 Task: Look for products from Celsius only.
Action: Mouse pressed left at (30, 152)
Screenshot: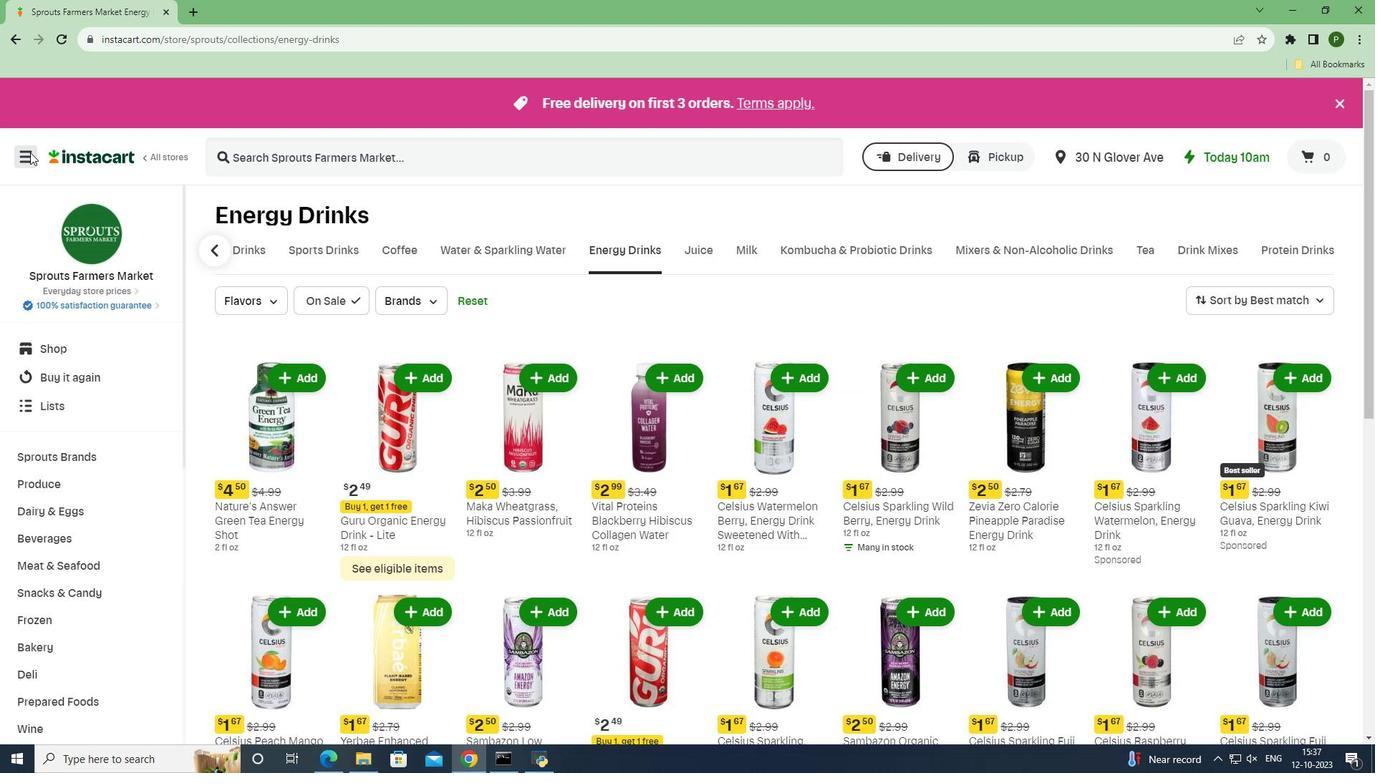 
Action: Mouse moved to (50, 376)
Screenshot: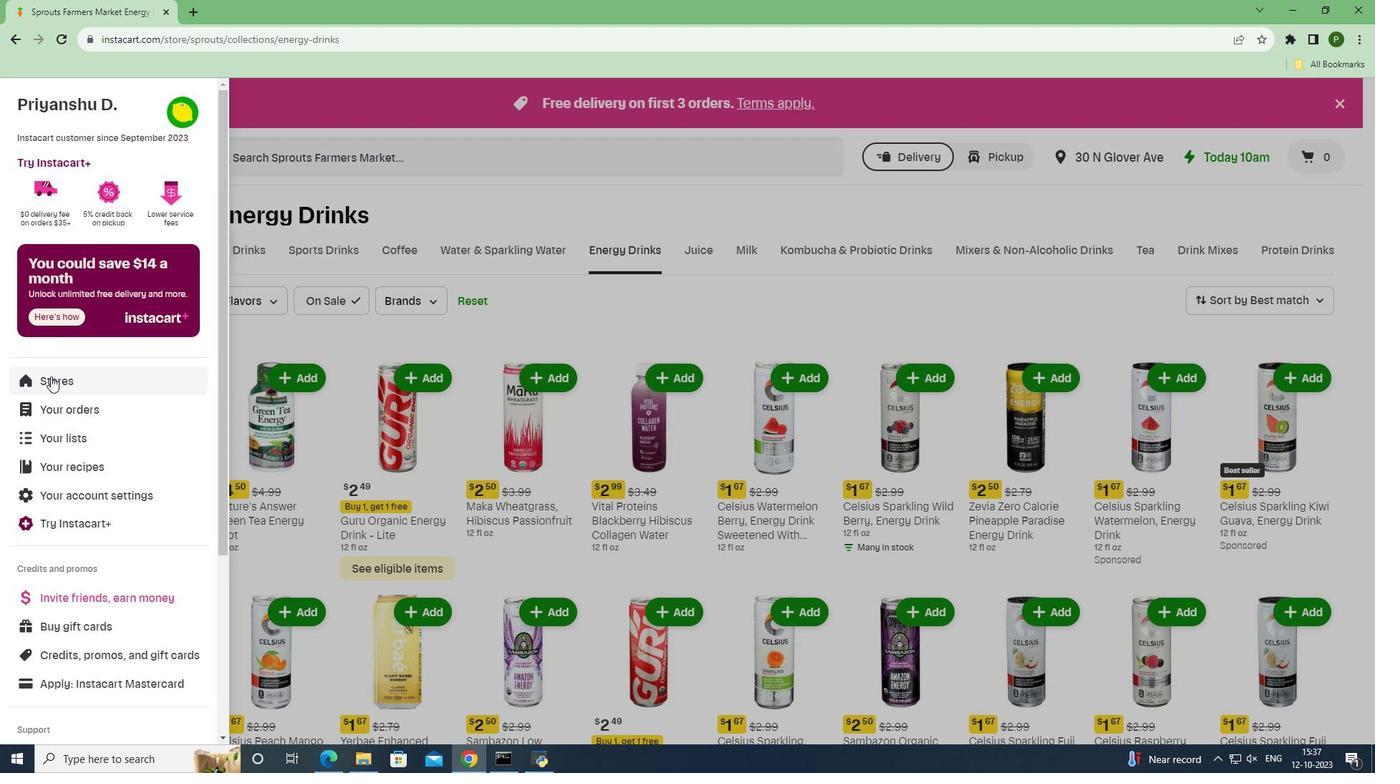 
Action: Mouse pressed left at (50, 376)
Screenshot: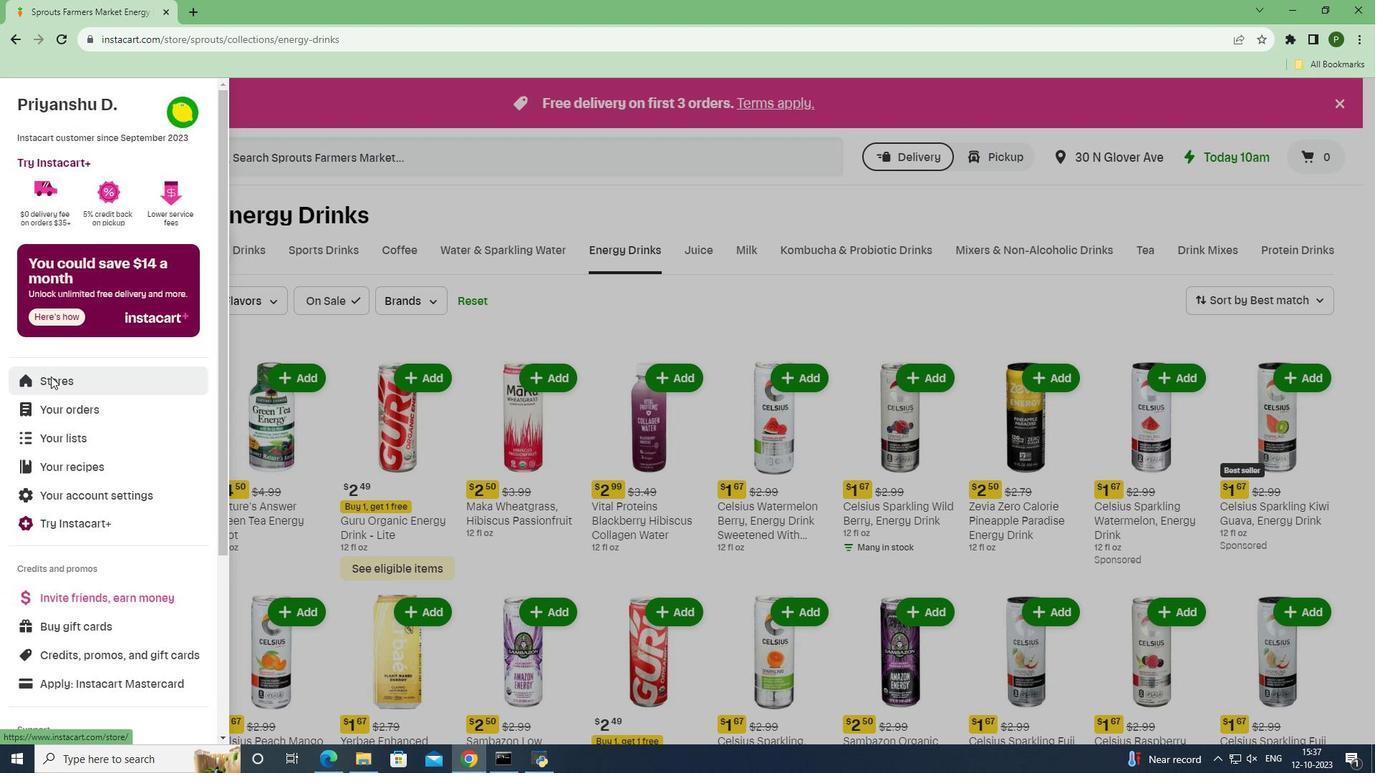 
Action: Mouse moved to (340, 166)
Screenshot: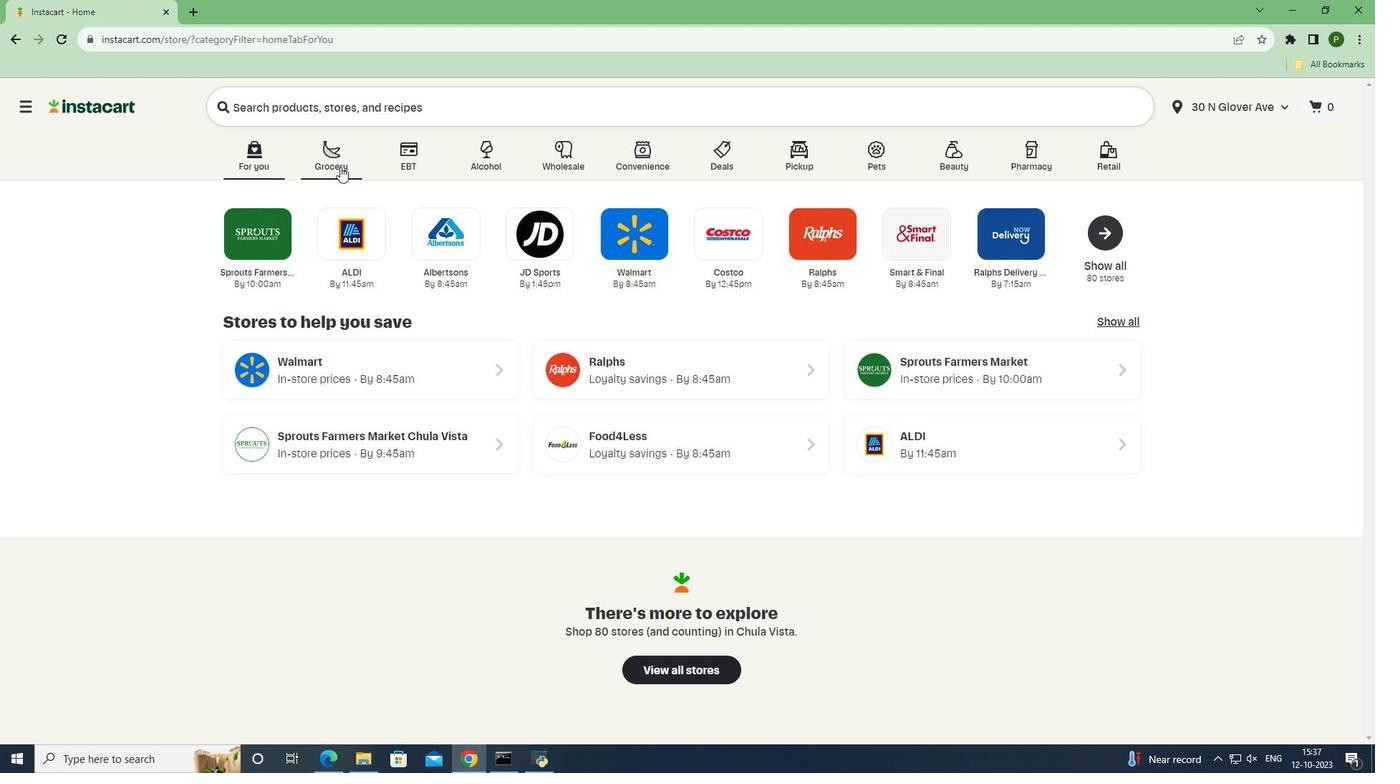 
Action: Mouse pressed left at (340, 166)
Screenshot: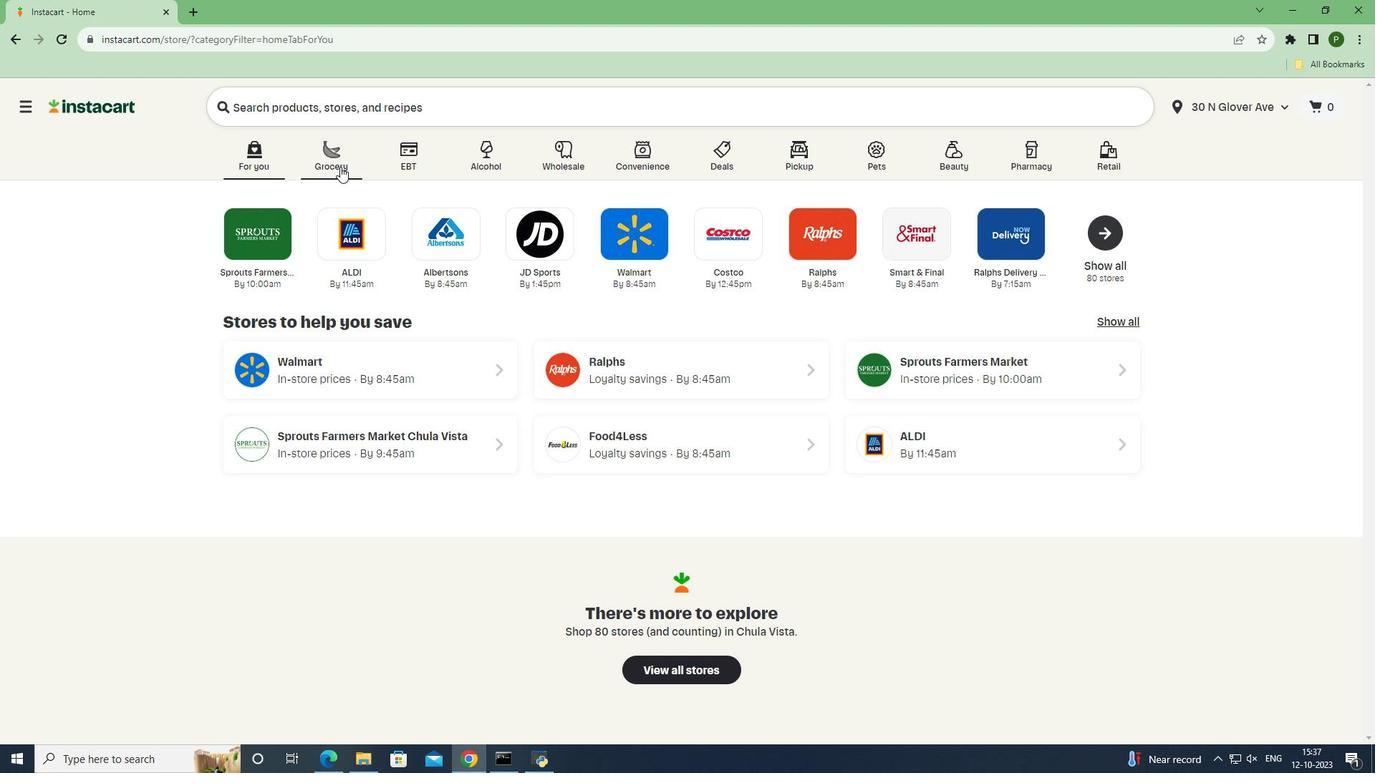 
Action: Mouse moved to (598, 345)
Screenshot: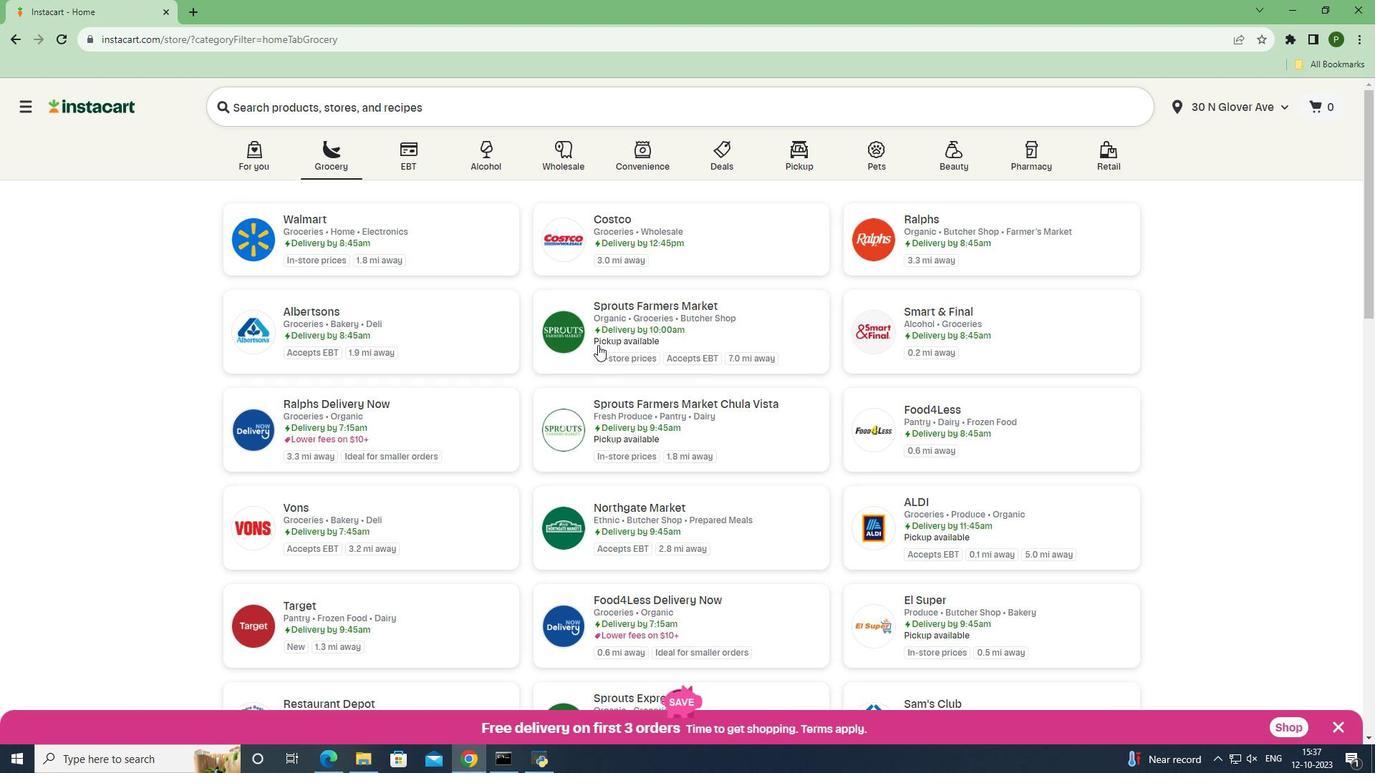 
Action: Mouse pressed left at (598, 345)
Screenshot: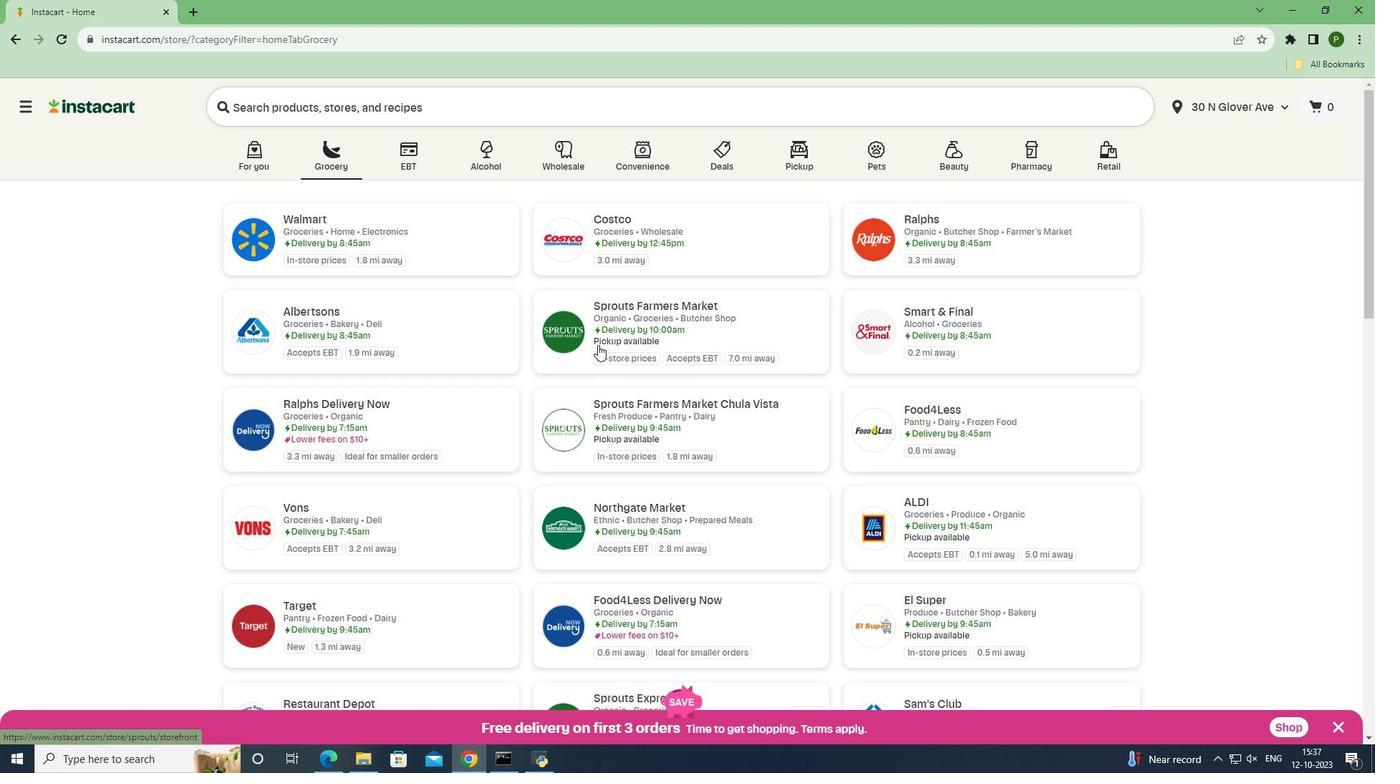 
Action: Mouse moved to (78, 540)
Screenshot: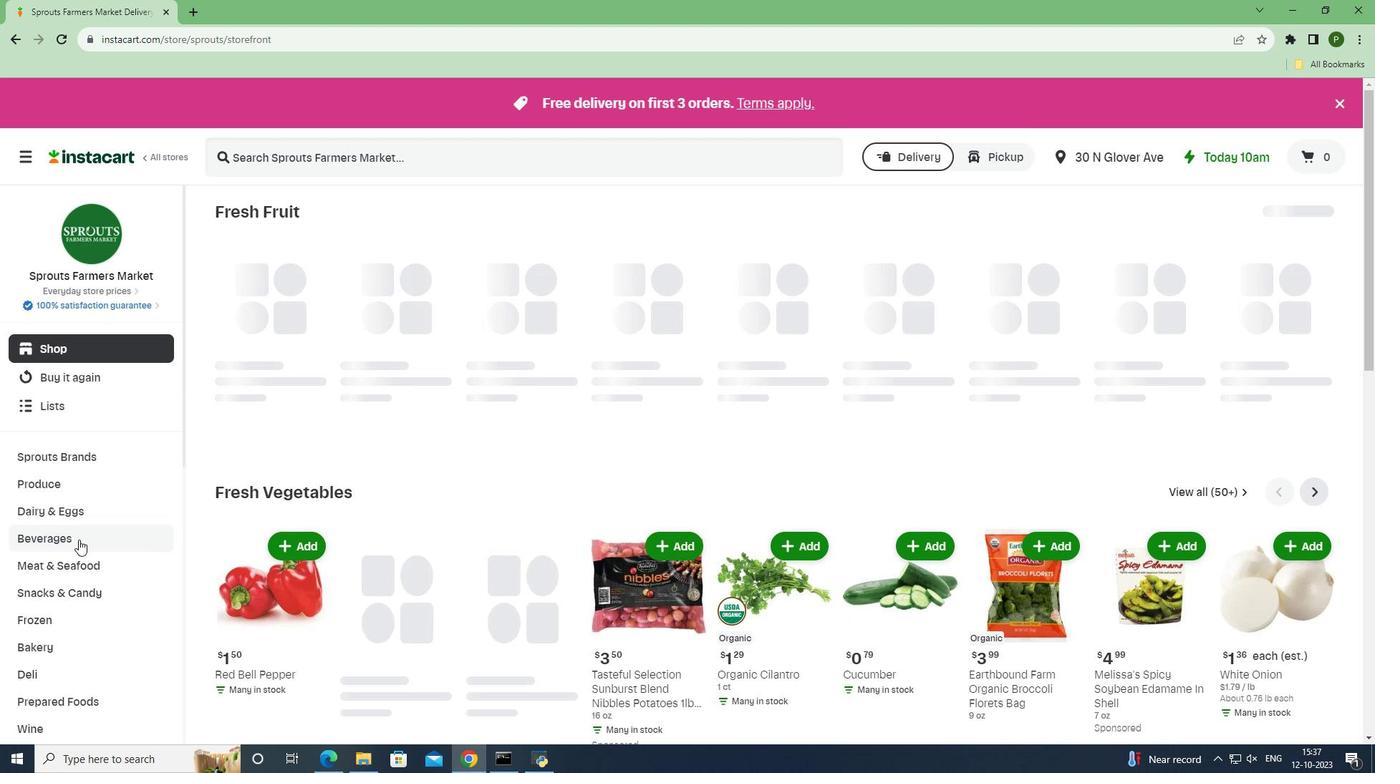 
Action: Mouse pressed left at (78, 540)
Screenshot: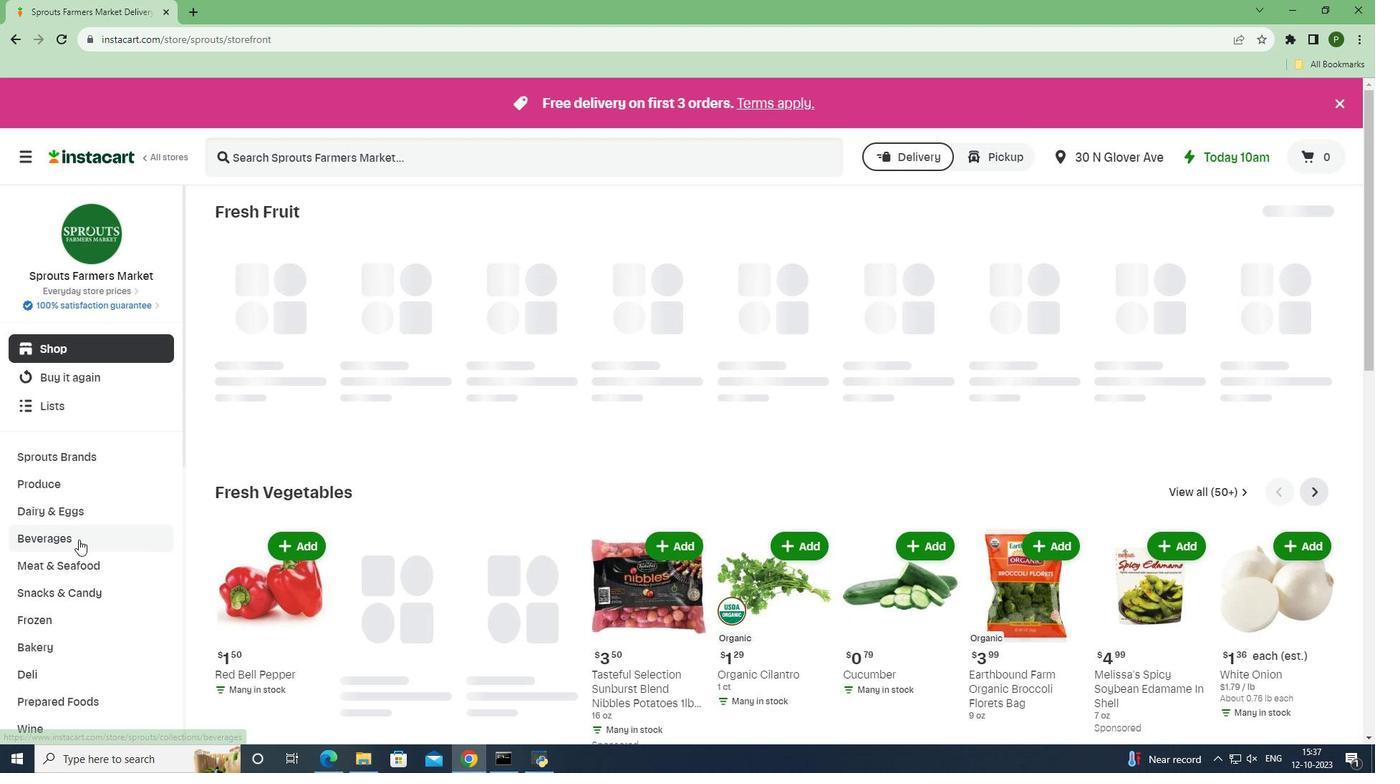 
Action: Mouse moved to (747, 250)
Screenshot: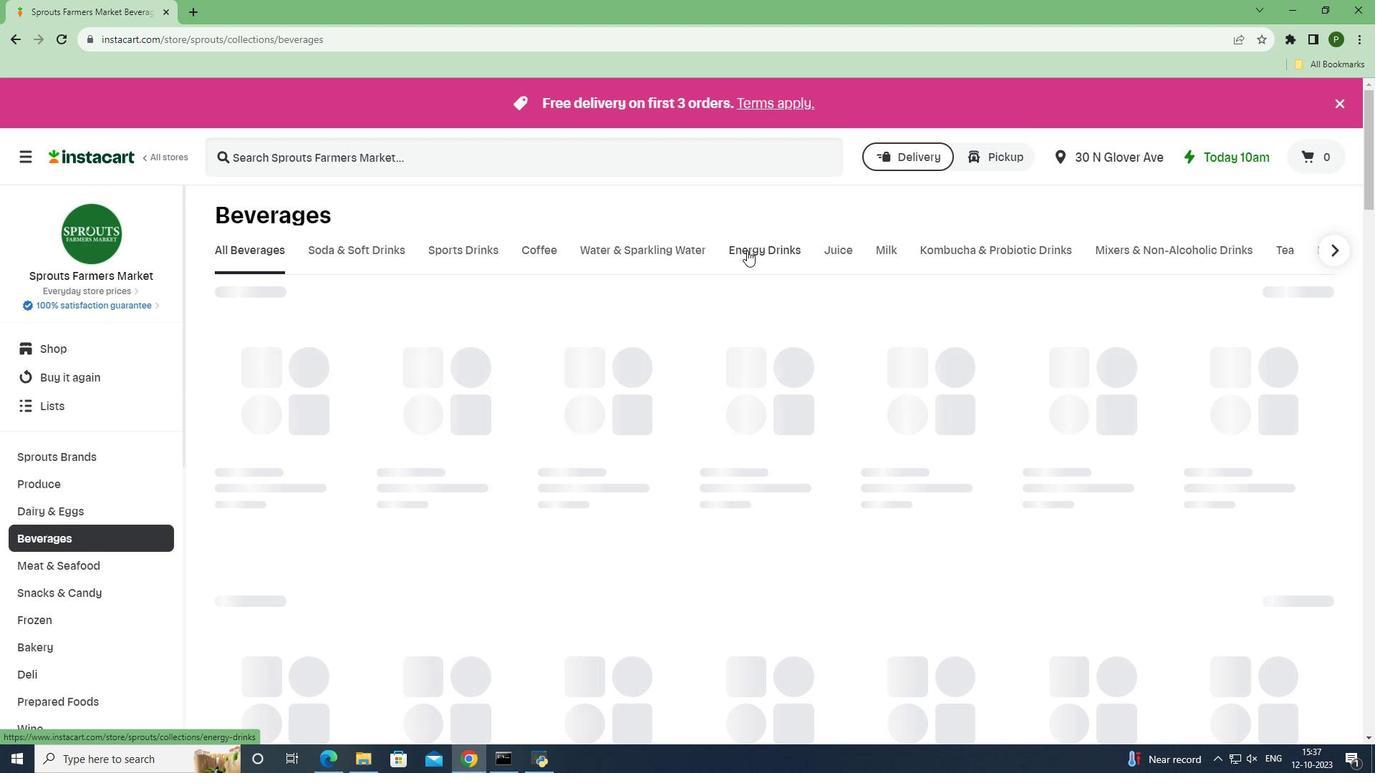 
Action: Mouse pressed left at (747, 250)
Screenshot: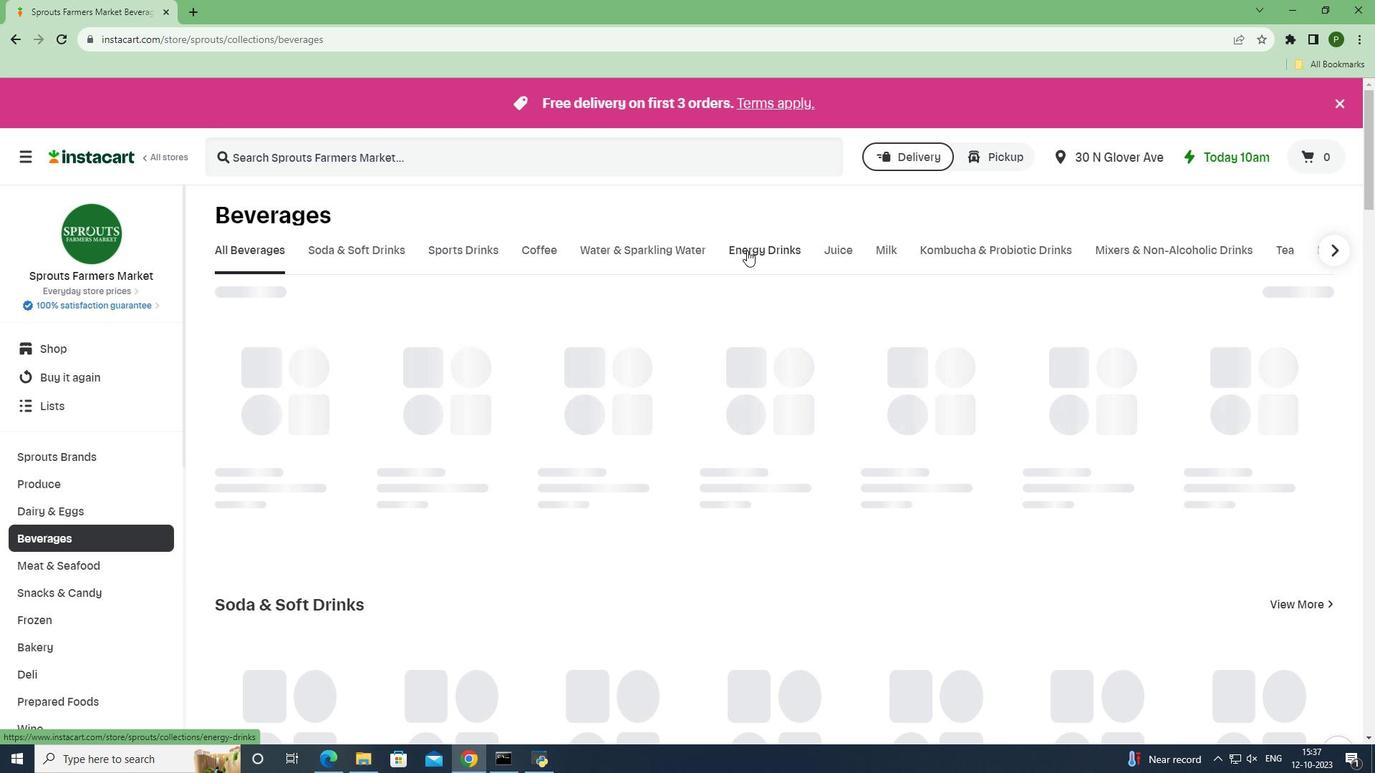 
Action: Mouse moved to (394, 308)
Screenshot: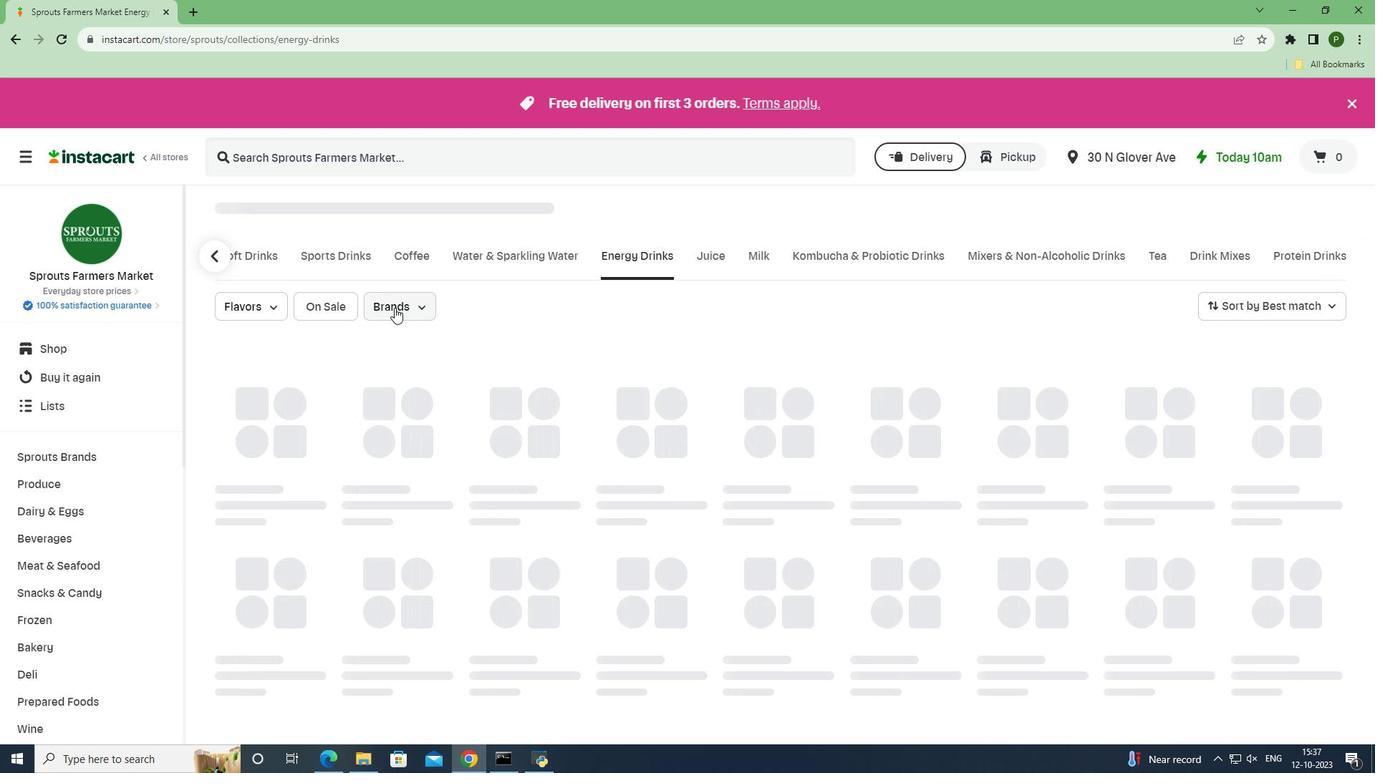 
Action: Mouse pressed left at (394, 308)
Screenshot: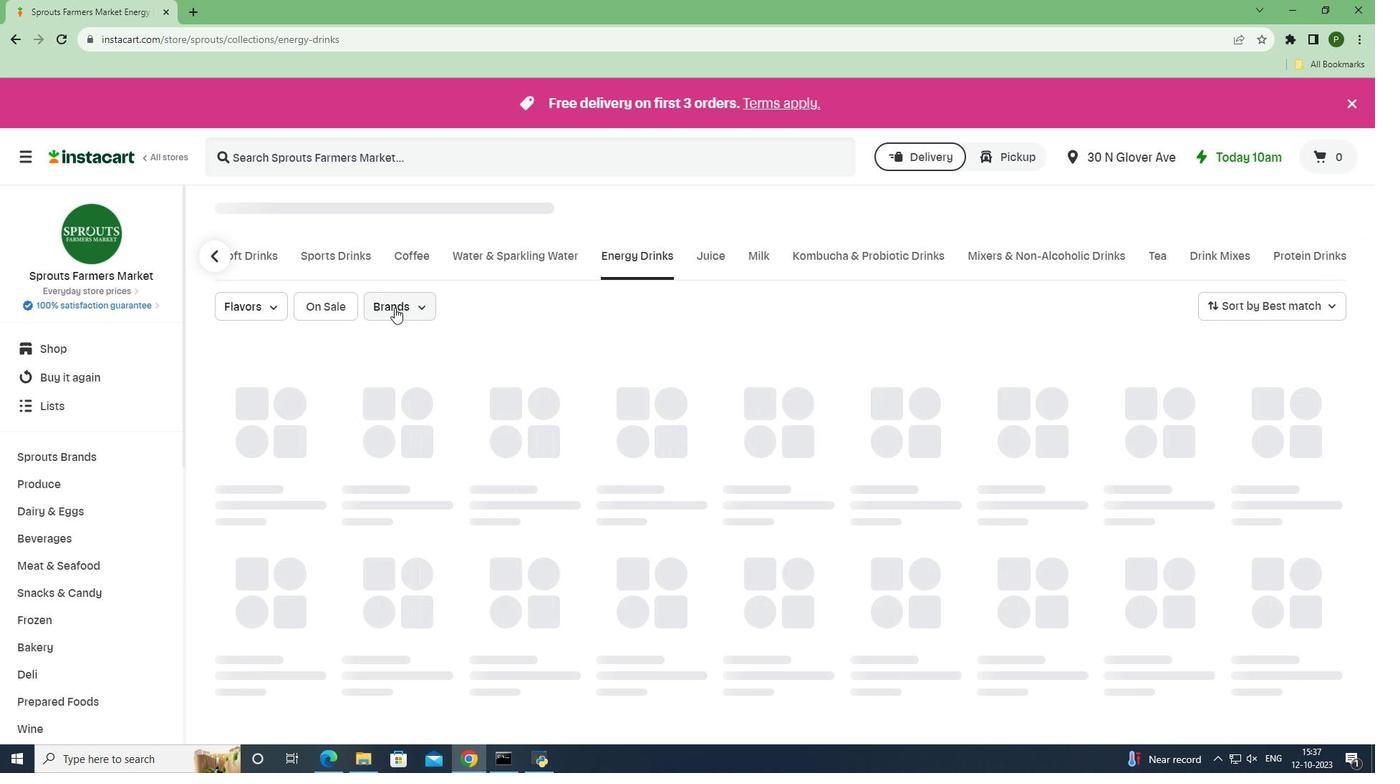 
Action: Mouse moved to (409, 341)
Screenshot: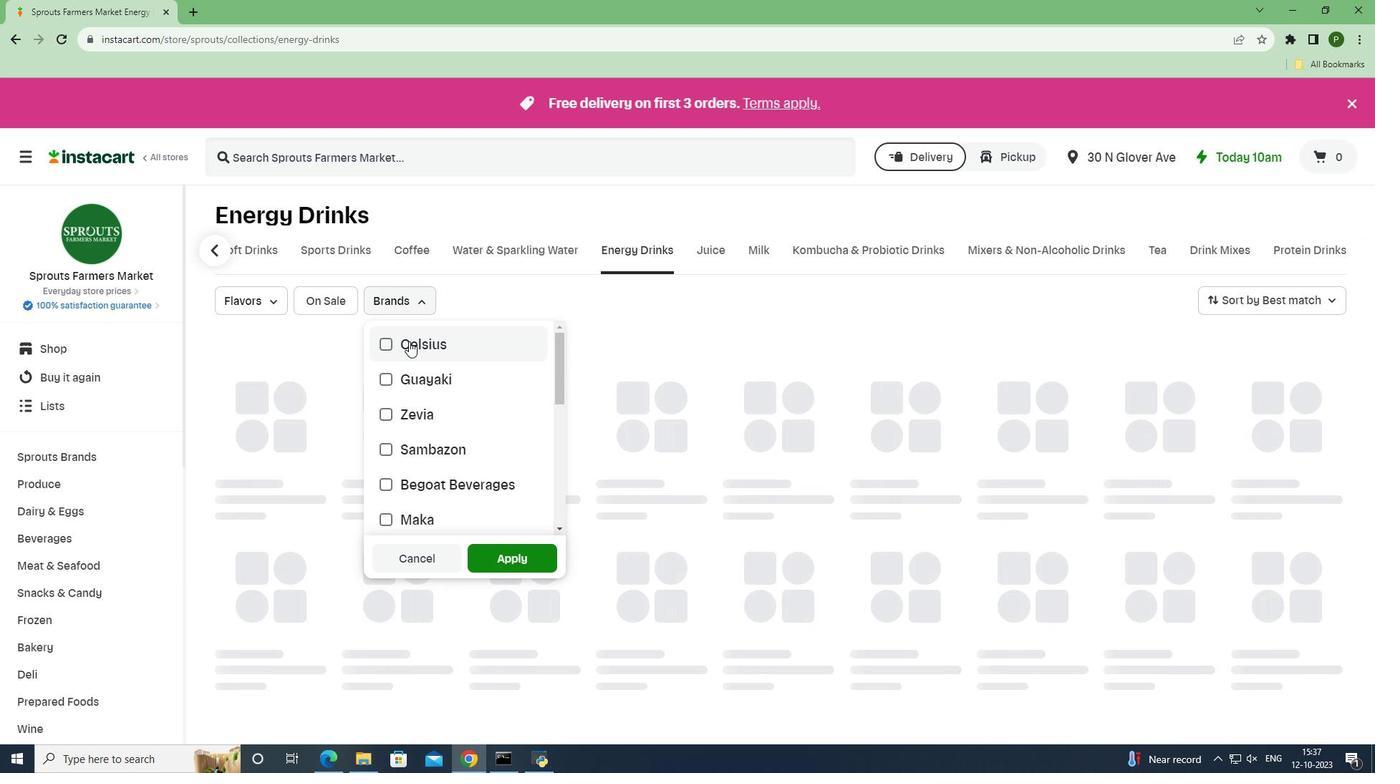 
Action: Mouse pressed left at (409, 341)
Screenshot: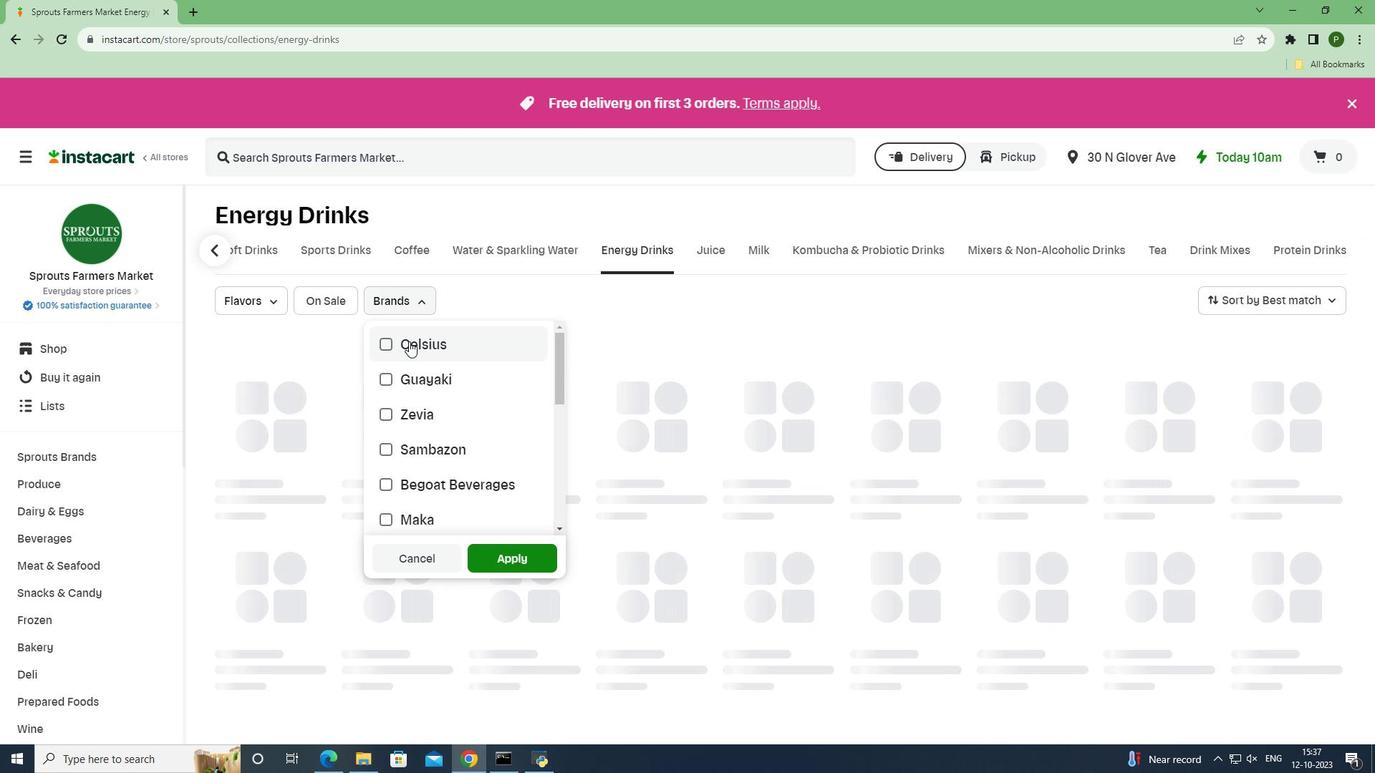 
Action: Mouse moved to (493, 553)
Screenshot: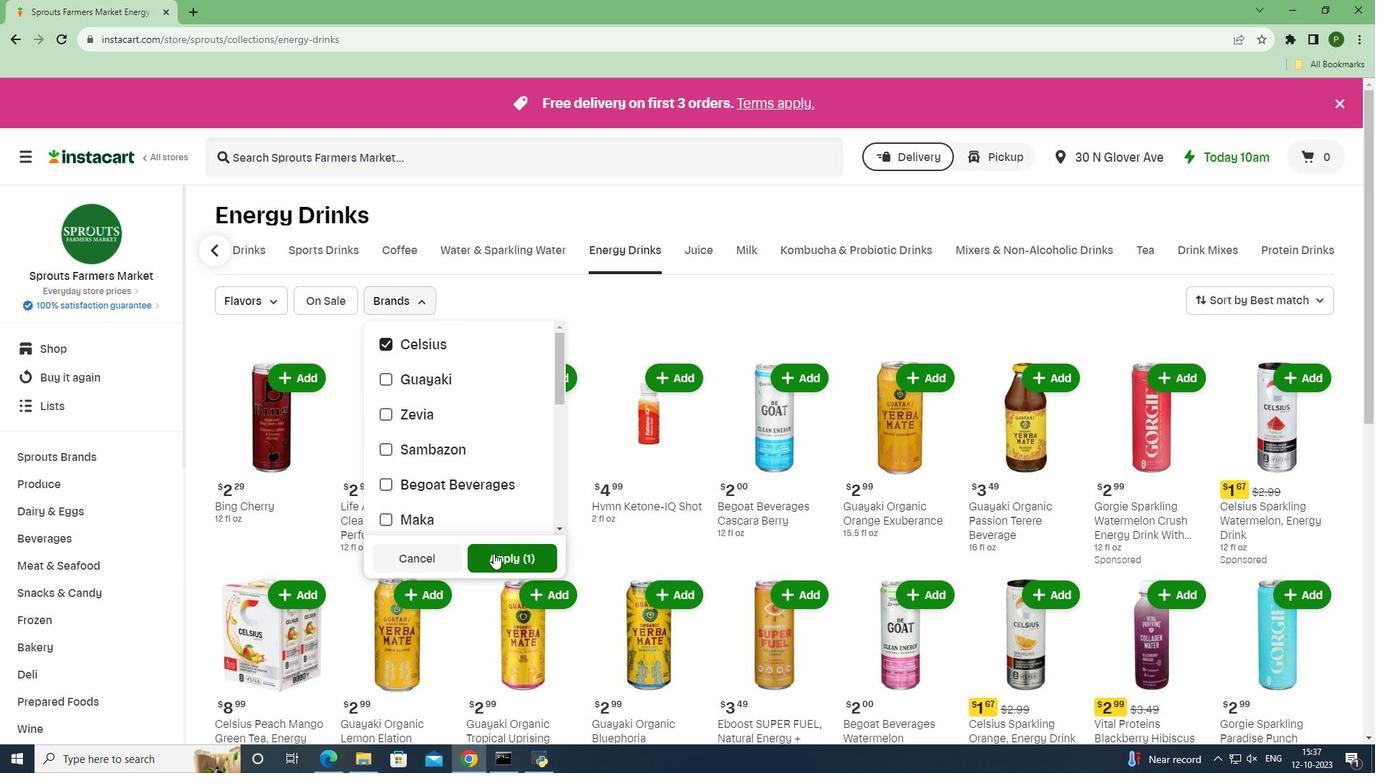 
Action: Mouse pressed left at (493, 553)
Screenshot: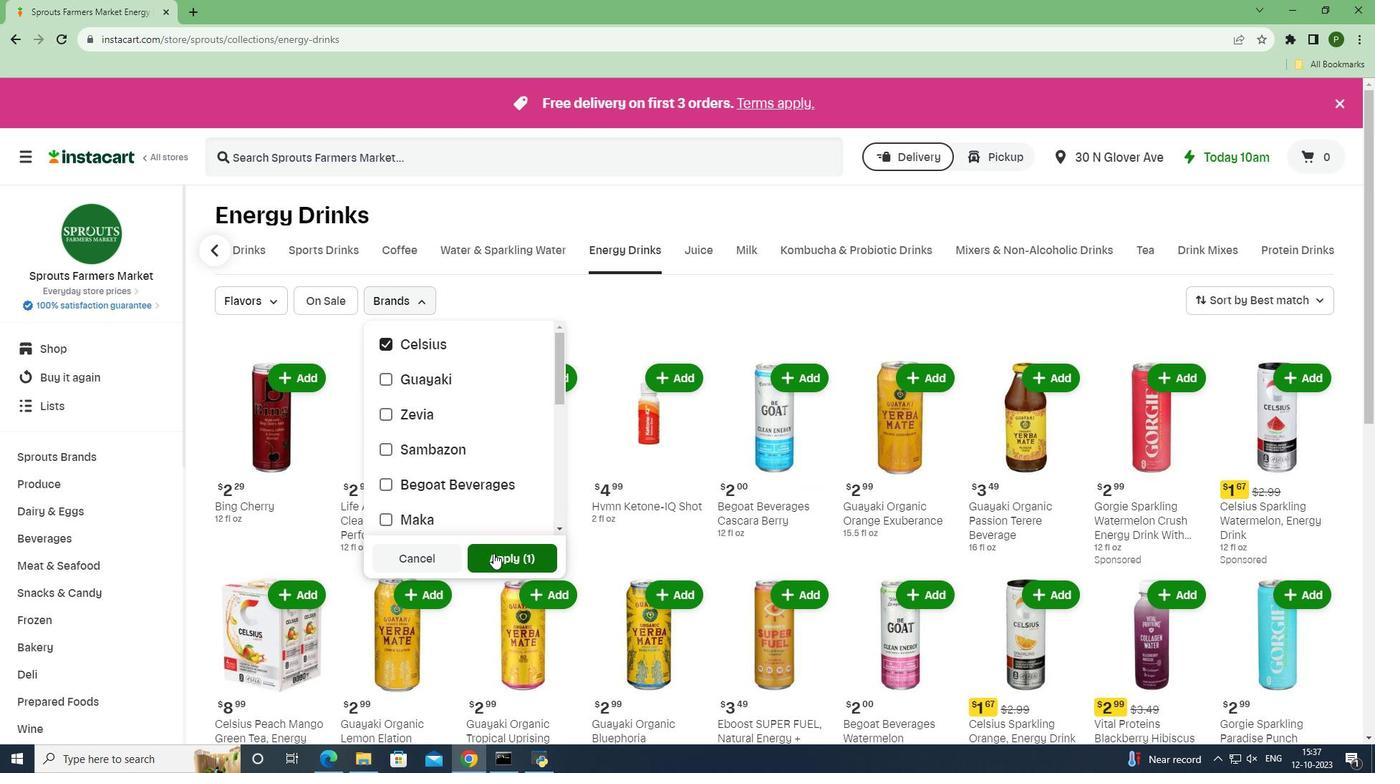 
Action: Mouse moved to (836, 632)
Screenshot: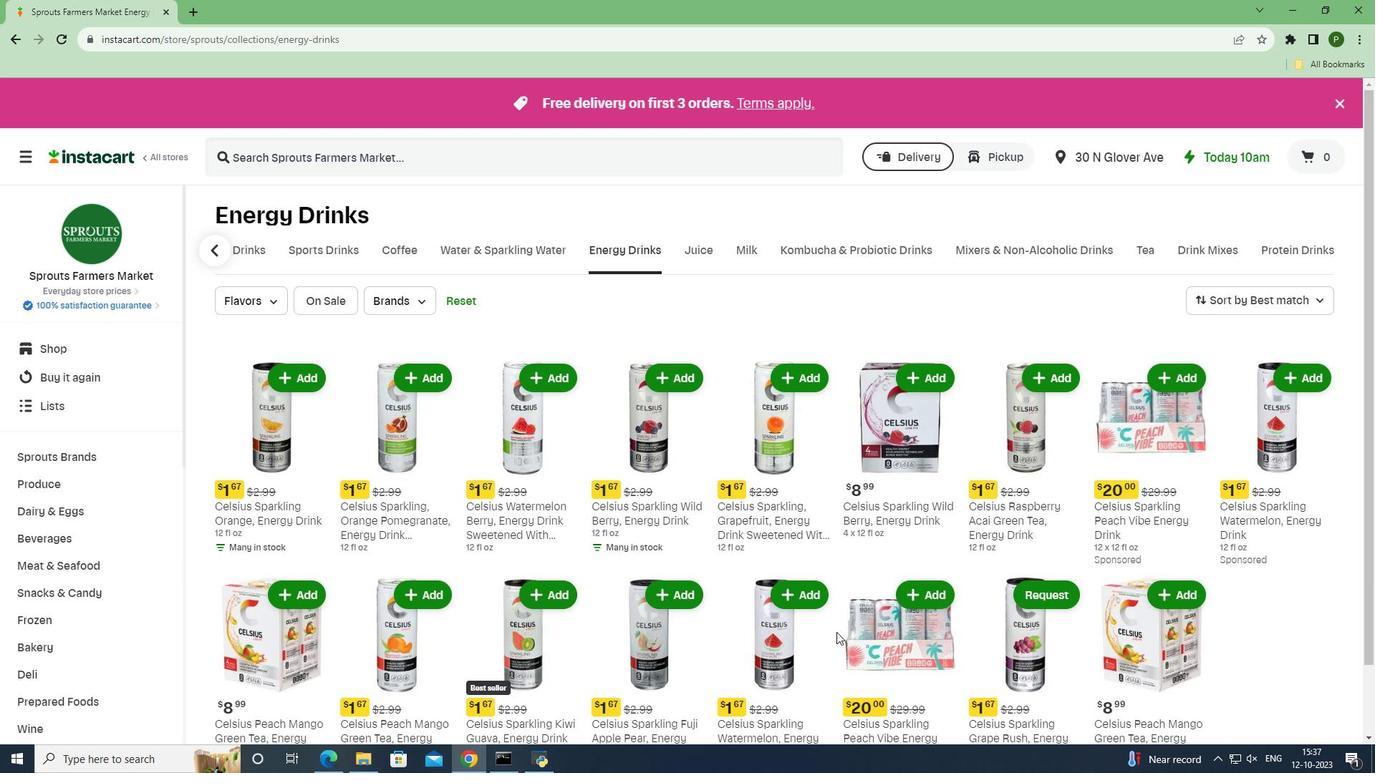 
